 Task: Create a rule from the Recommended list, Task Added to this Project -> add SubTasks in the project ArtisanTech with SubTasks Gather and Analyse Requirements , Design and Implement Solution , System Test and UAT , Release to Production / Go Live
Action: Mouse moved to (66, 350)
Screenshot: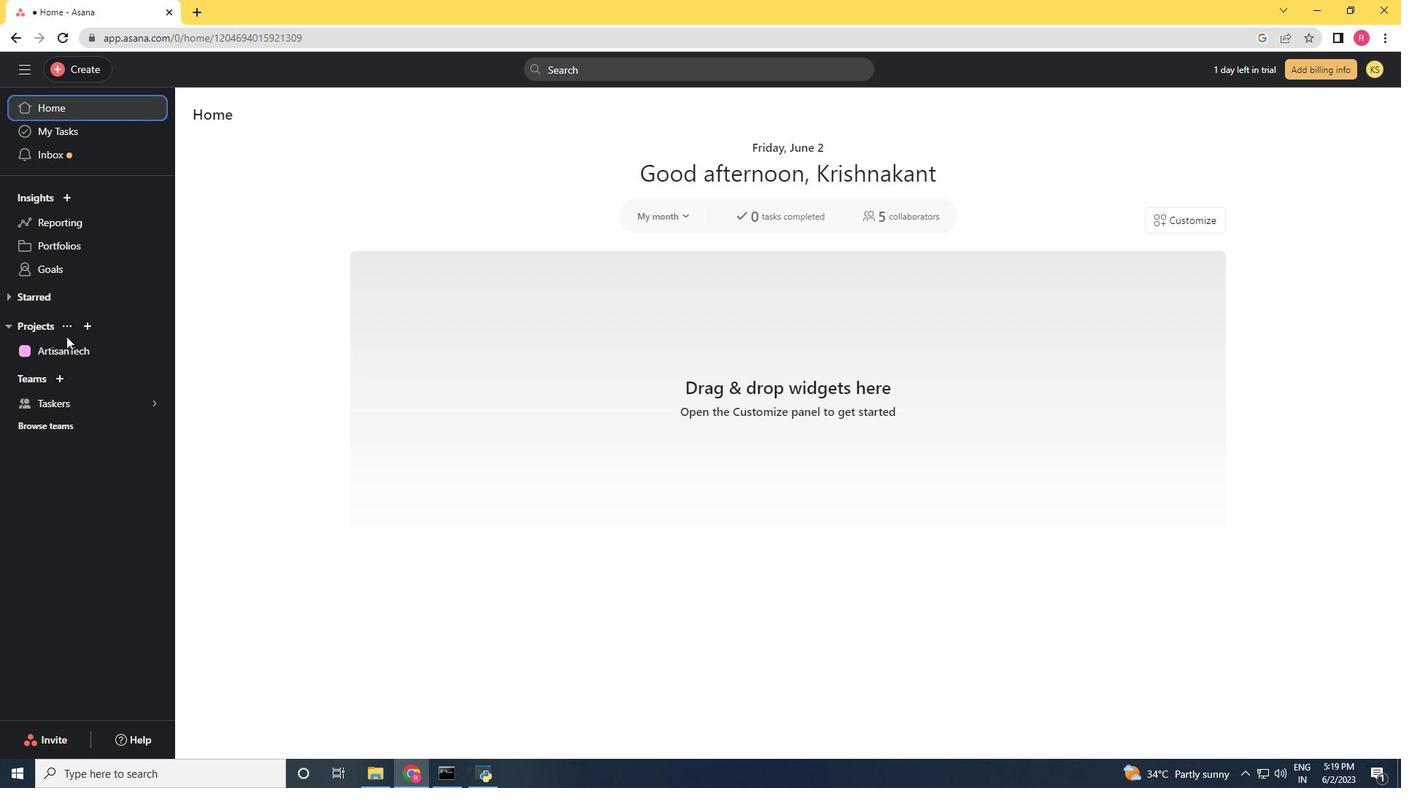 
Action: Mouse pressed left at (66, 350)
Screenshot: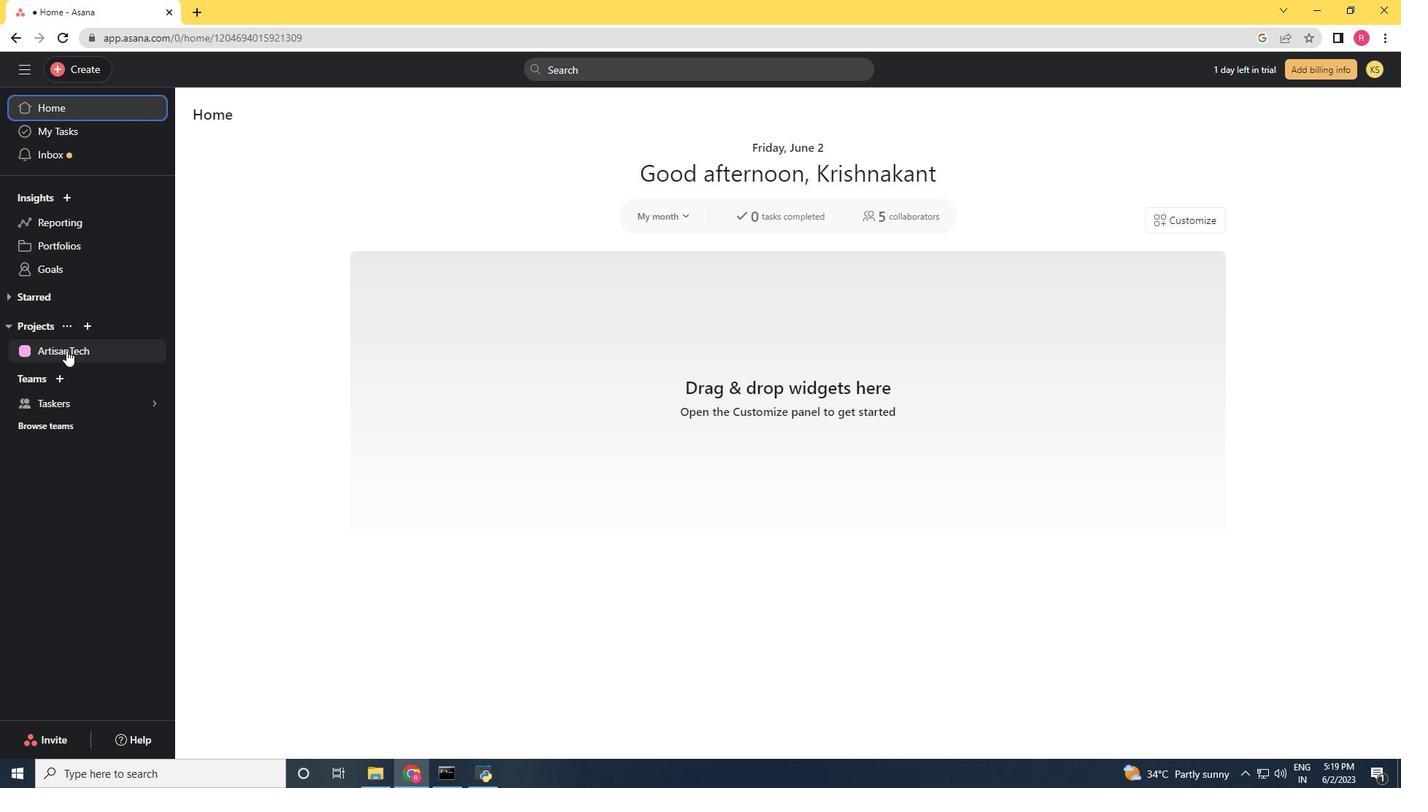 
Action: Mouse moved to (1339, 129)
Screenshot: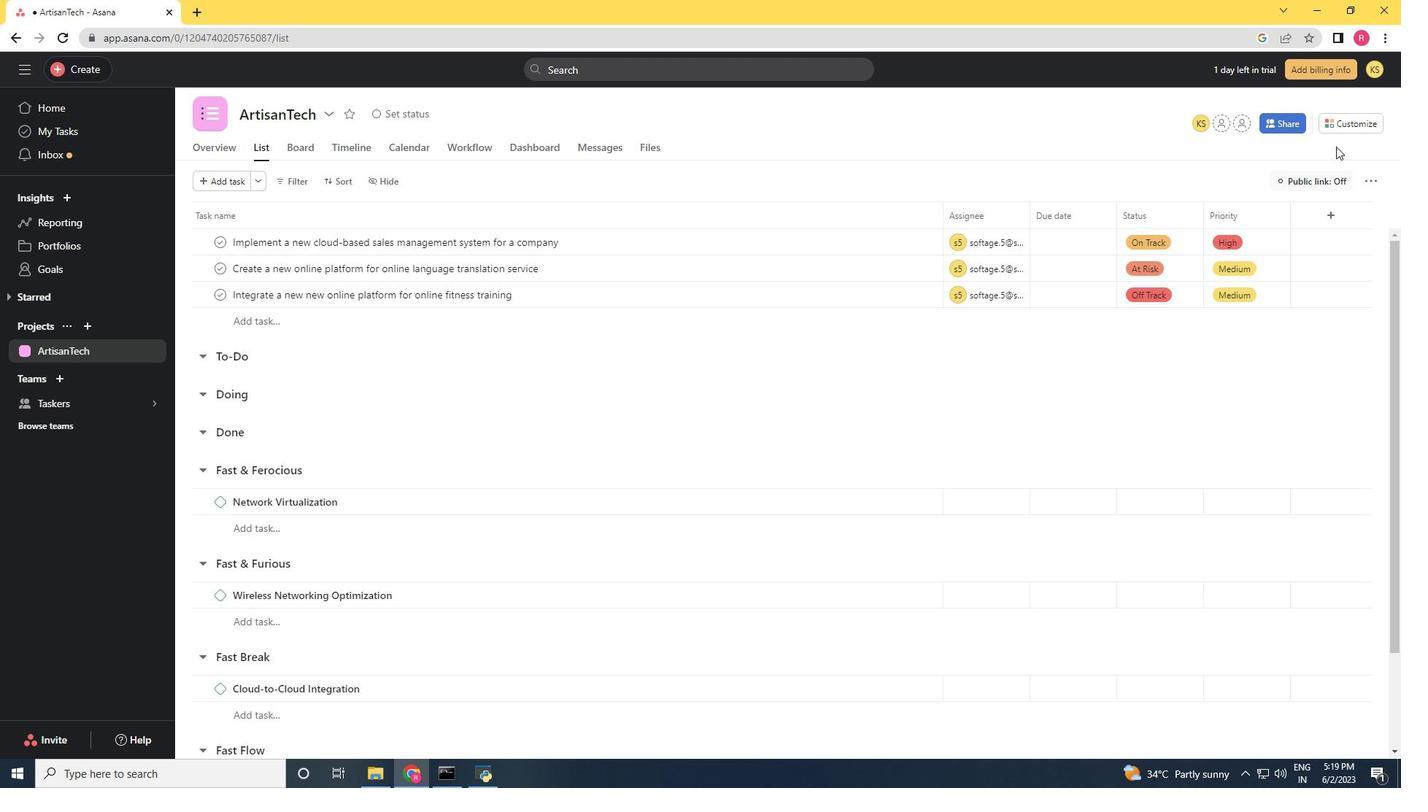 
Action: Mouse pressed left at (1339, 129)
Screenshot: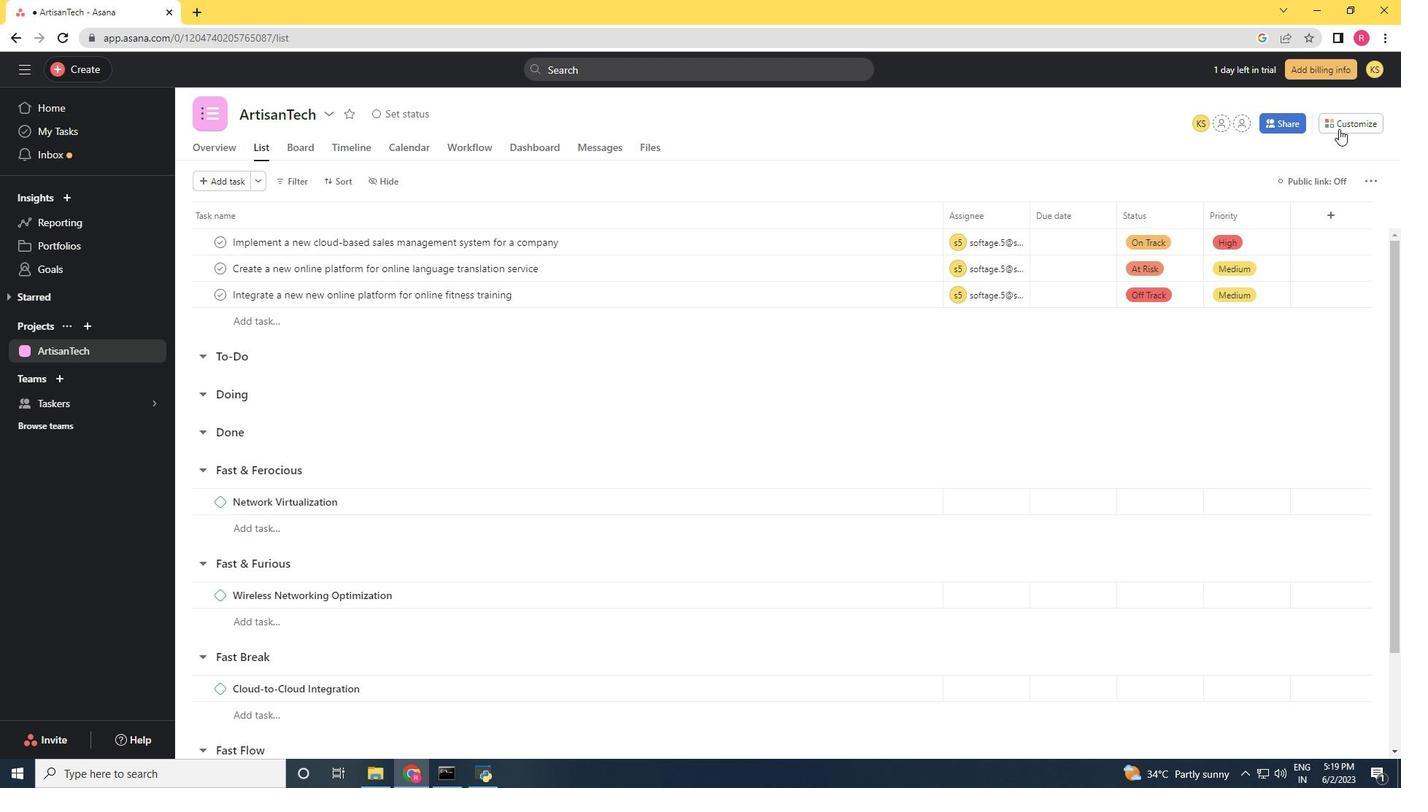 
Action: Mouse moved to (1091, 318)
Screenshot: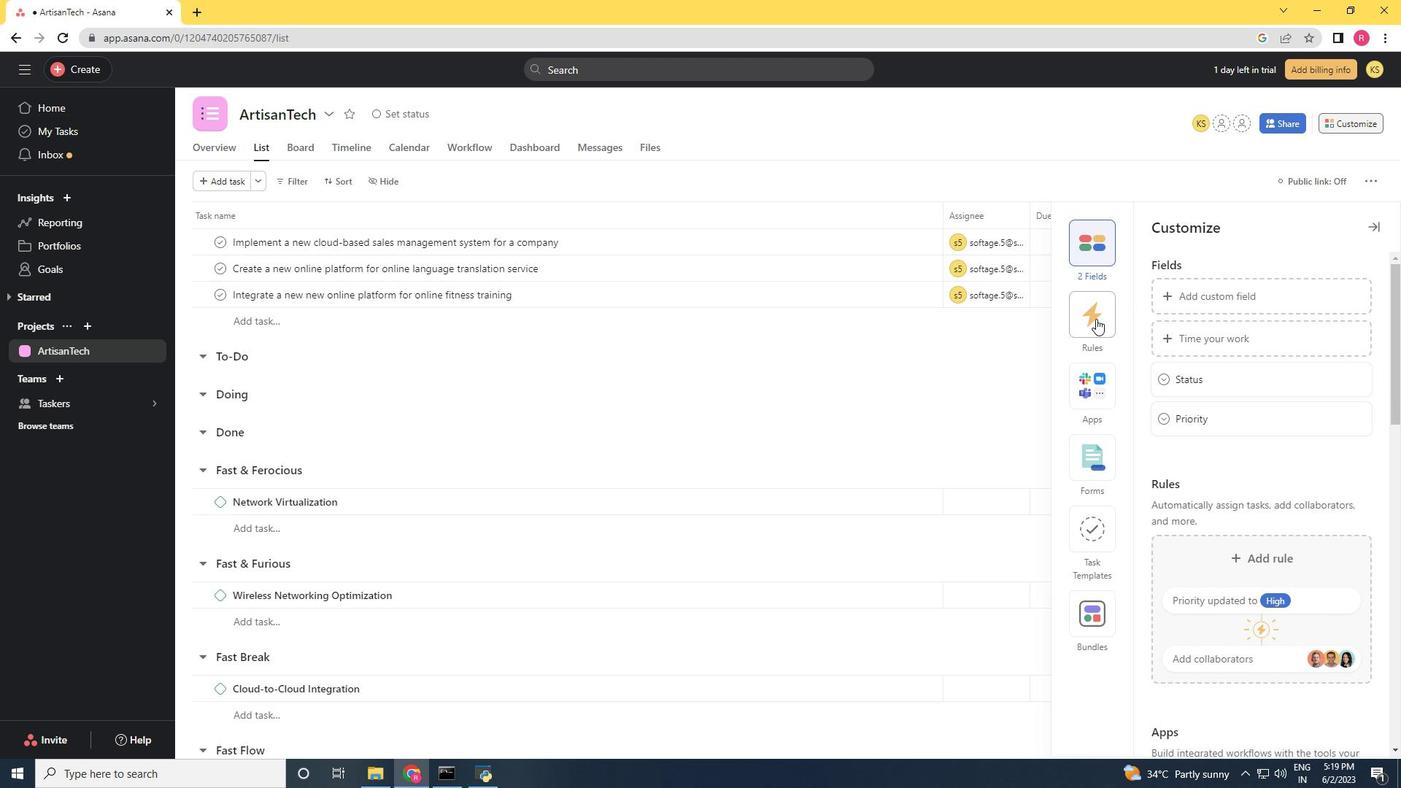 
Action: Mouse pressed left at (1091, 318)
Screenshot: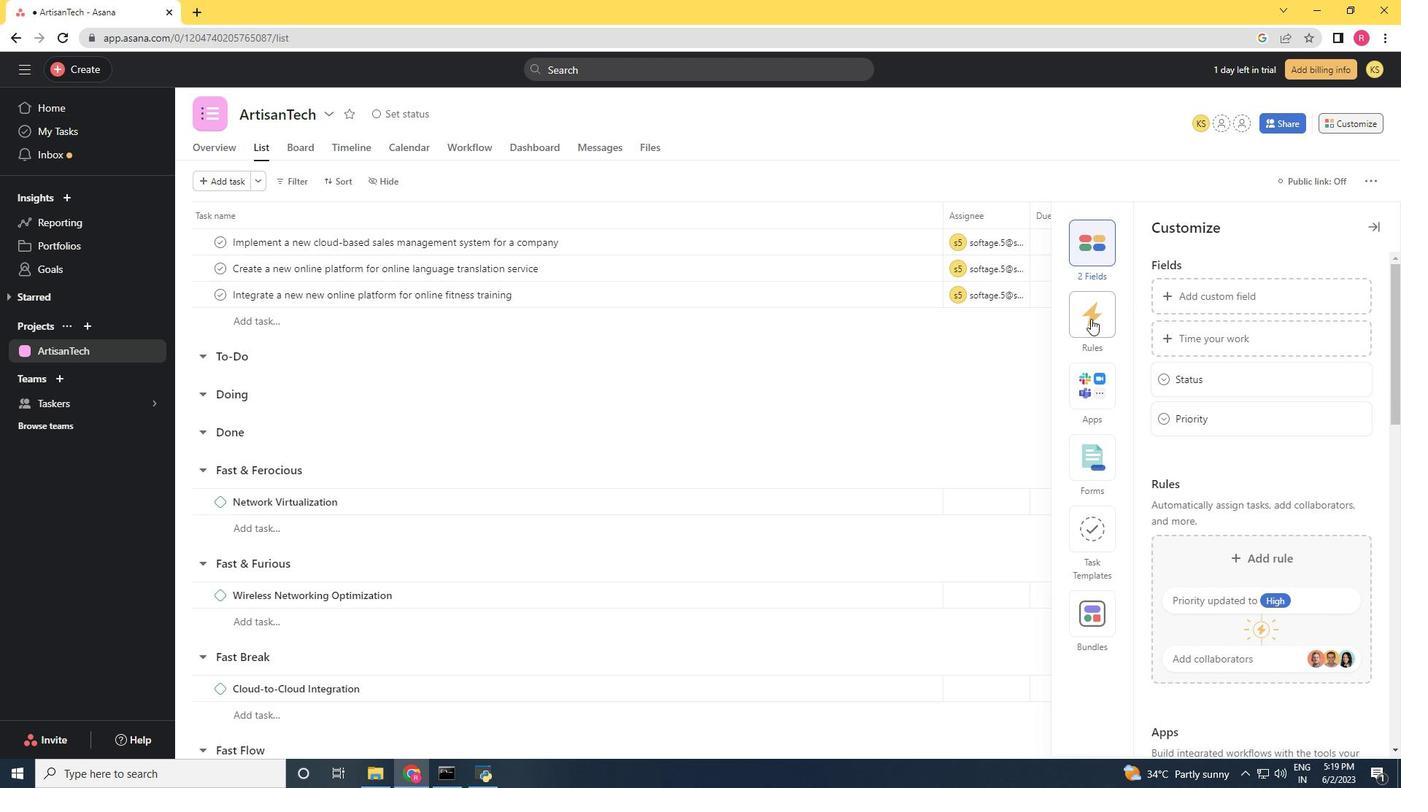 
Action: Mouse moved to (1215, 336)
Screenshot: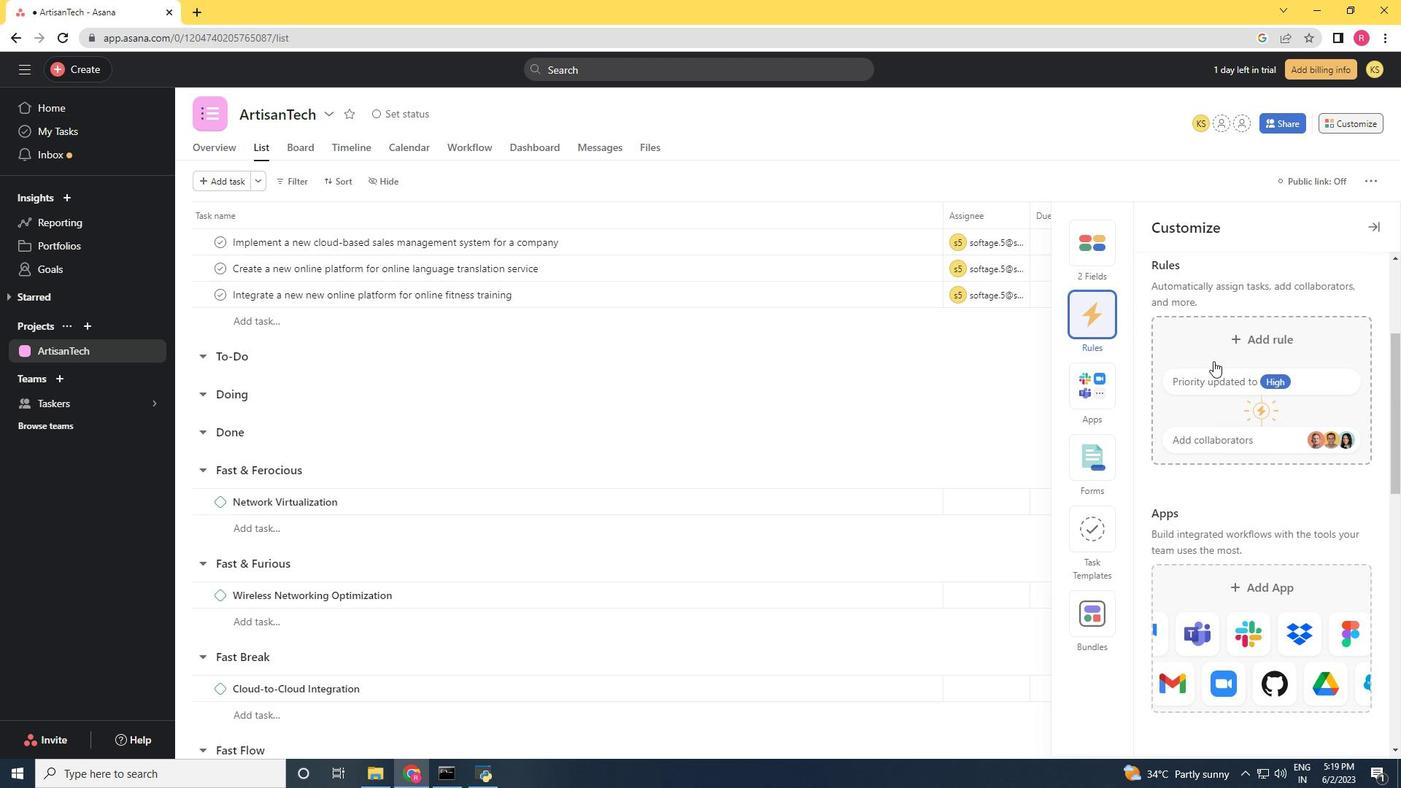 
Action: Mouse pressed left at (1215, 336)
Screenshot: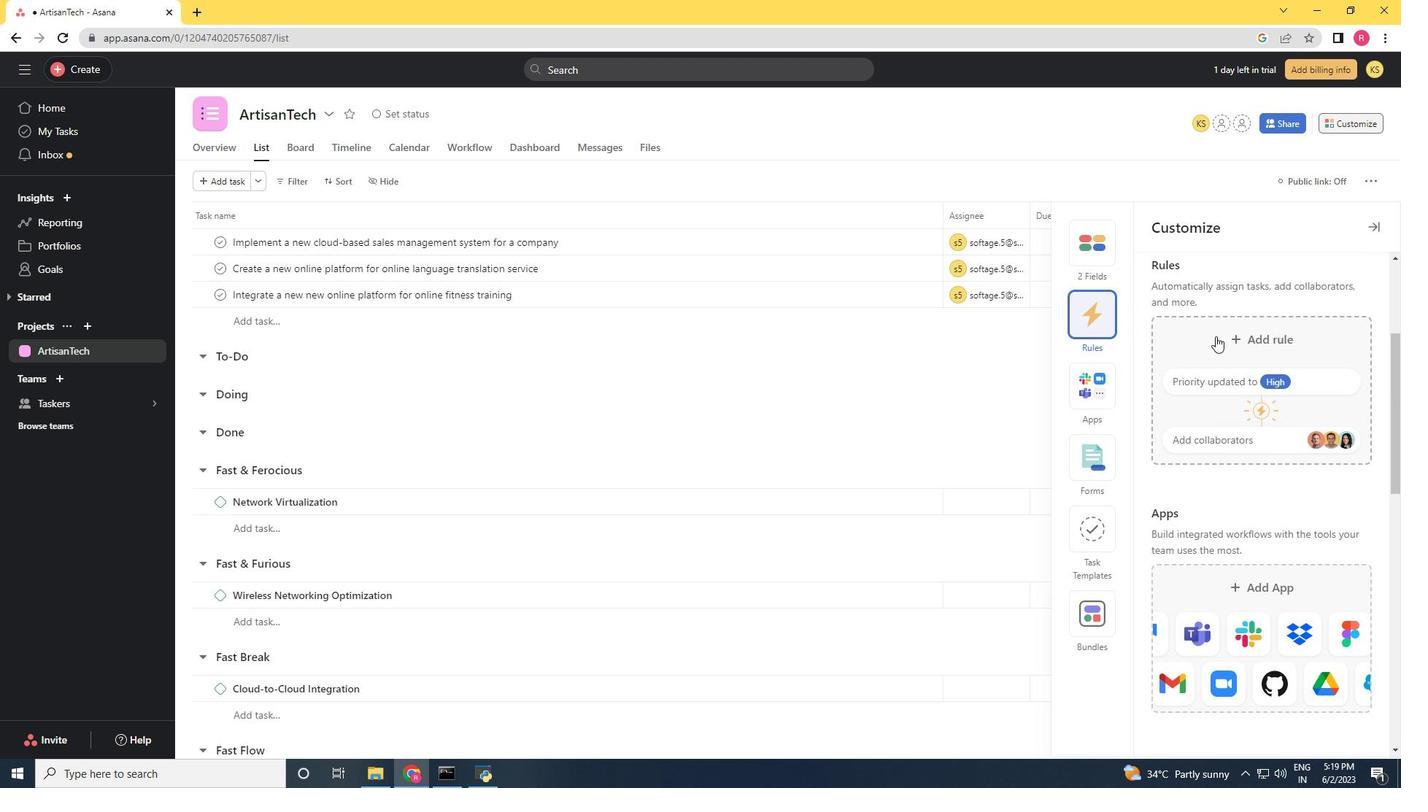 
Action: Mouse moved to (979, 250)
Screenshot: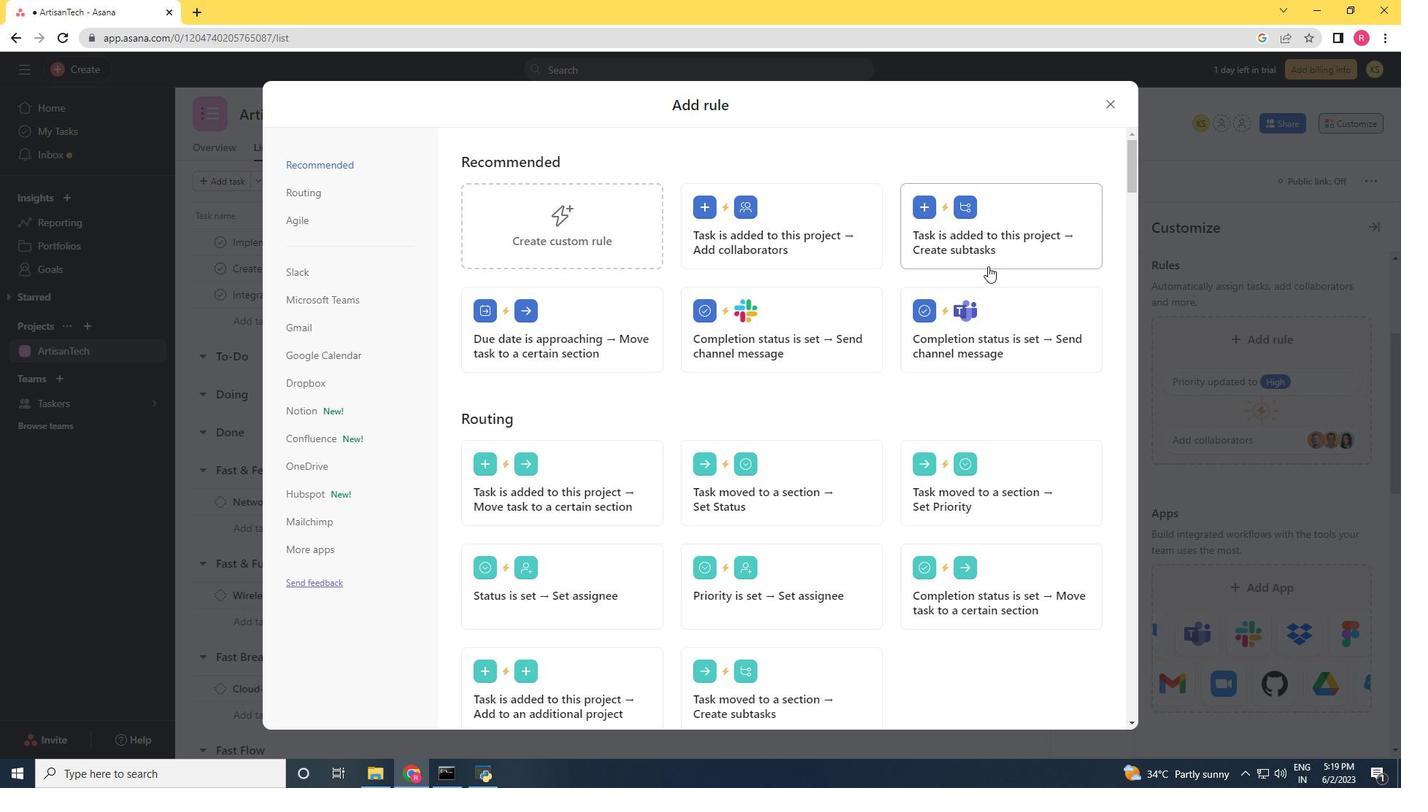 
Action: Mouse pressed left at (979, 250)
Screenshot: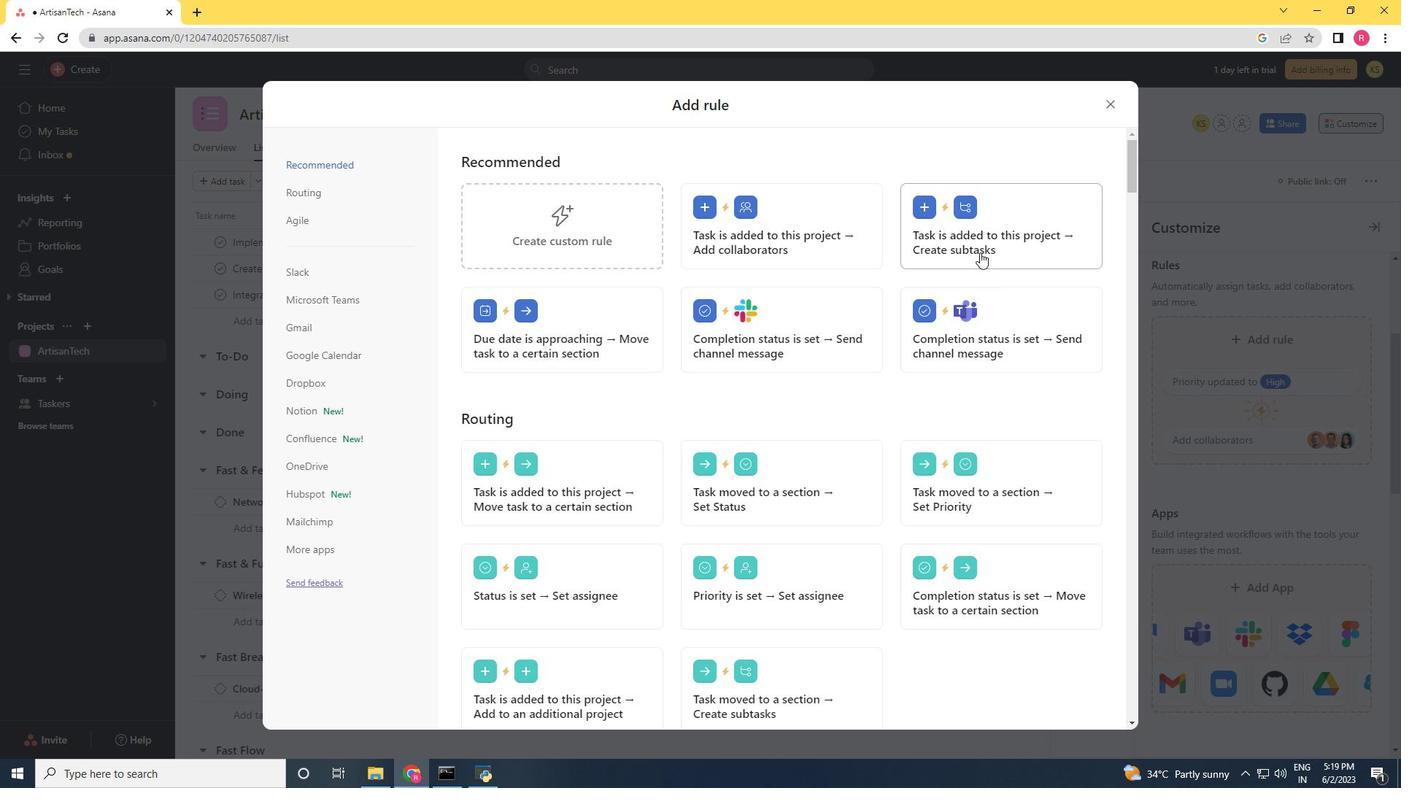 
Action: Mouse moved to (601, 271)
Screenshot: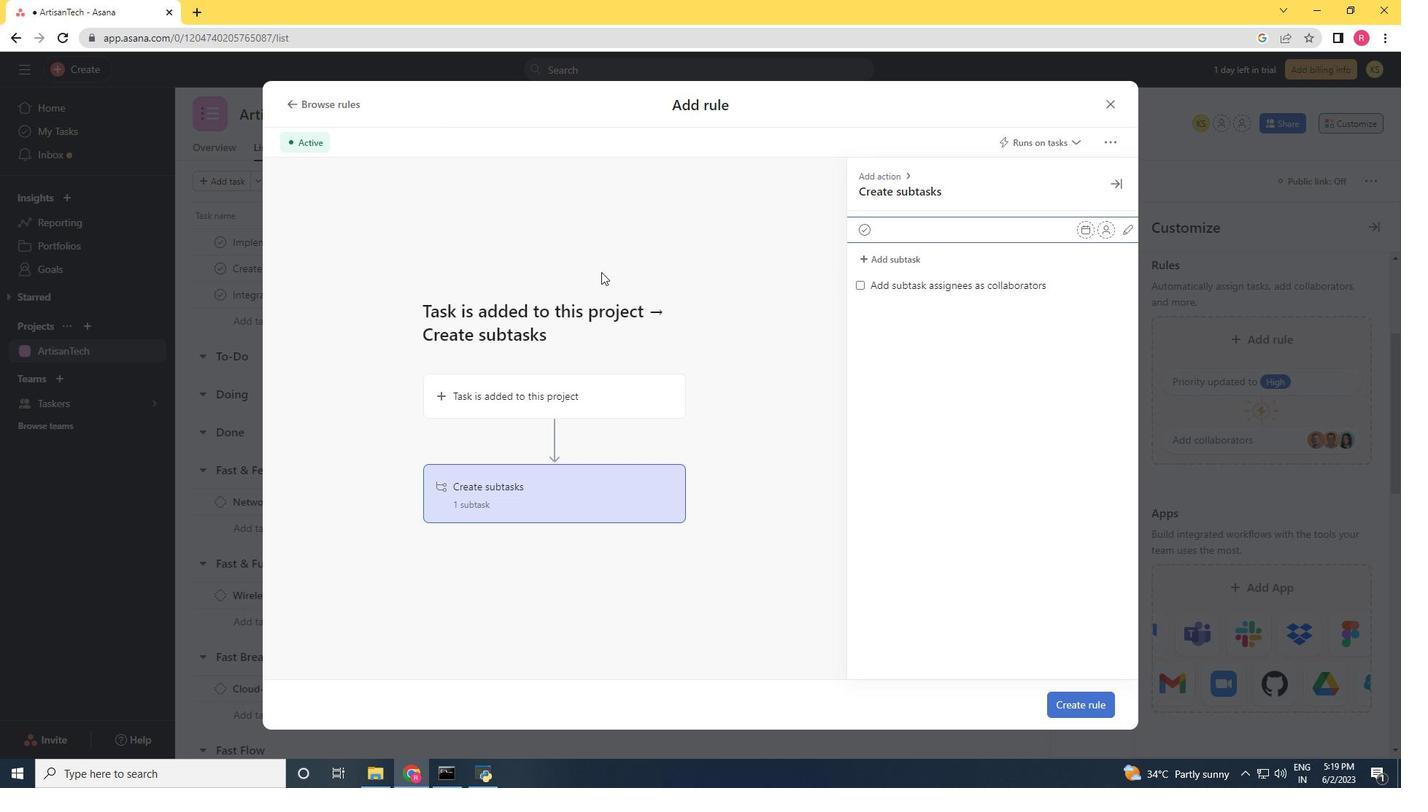 
Action: Key pressed <Key.shift><Key.shift>
Screenshot: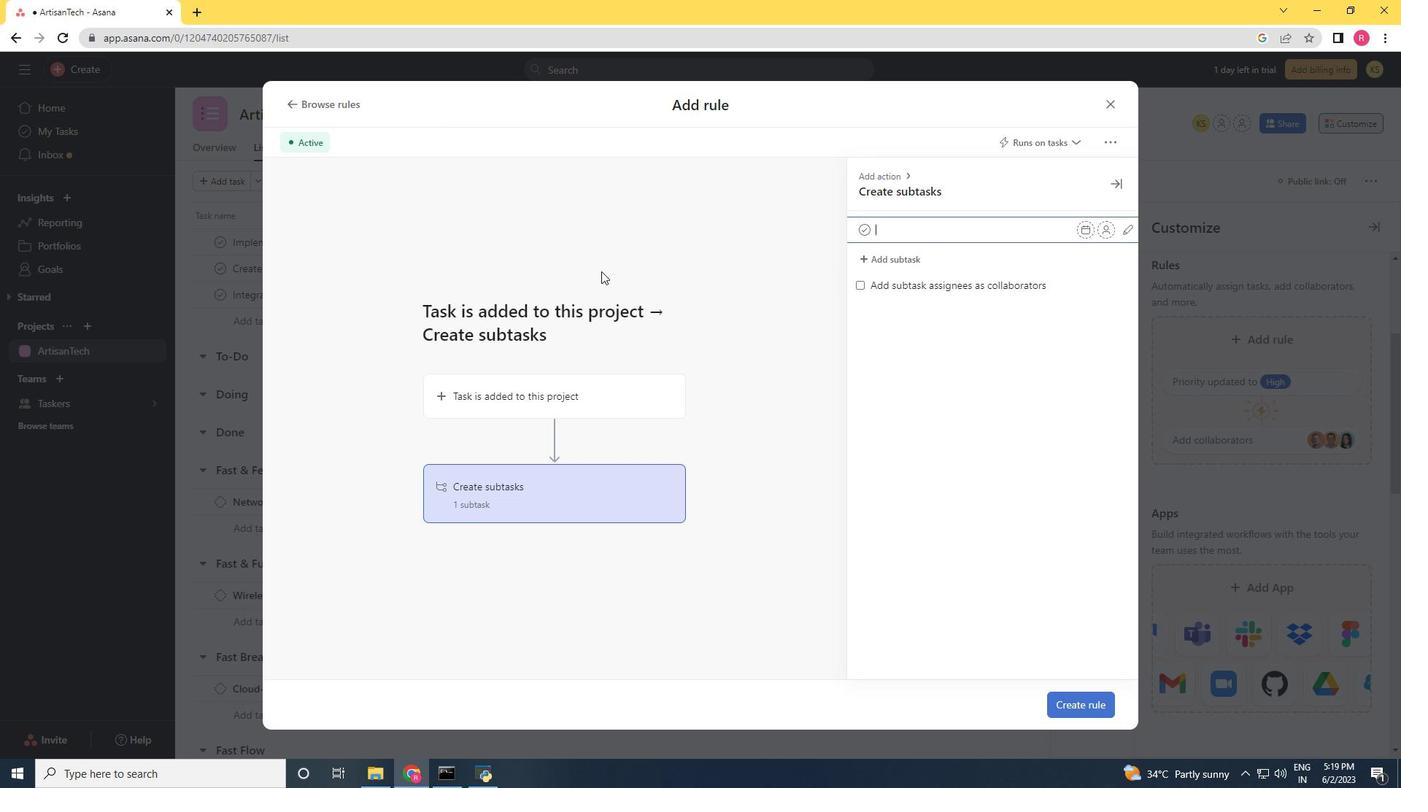 
Action: Mouse moved to (601, 271)
Screenshot: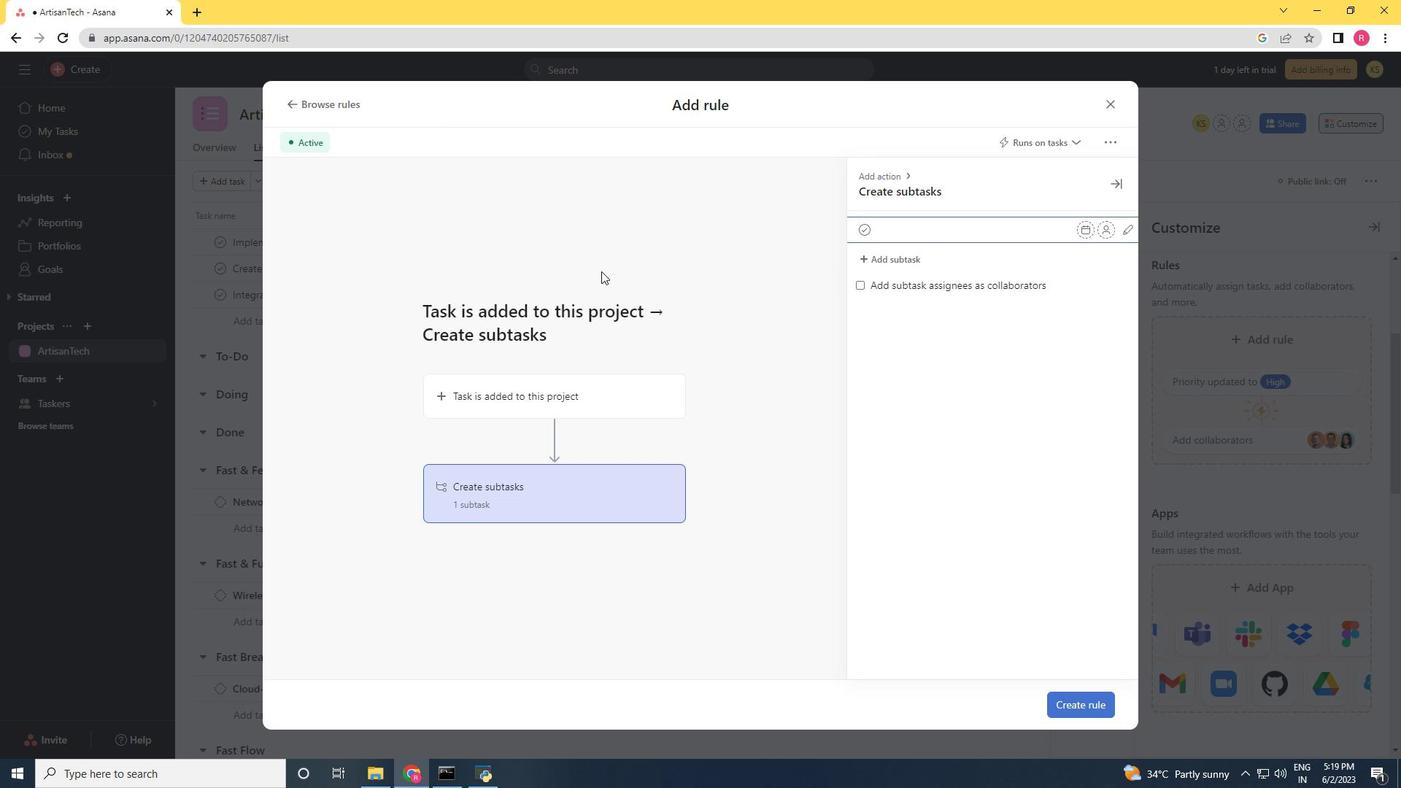 
Action: Key pressed Gather<Key.space>and<Key.space>a<Key.backspace><Key.shift>Analyse<Key.space><Key.shift><Key.shift><Key.shift><Key.shift><Key.shift><Key.shift><Key.shift>Requirements<Key.space><Key.enter><Key.shift>Design<Key.space>and<Key.space><Key.shift><Key.shift><Key.shift><Key.shift><Key.shift><Key.shift><Key.shift><Key.shift><Key.shift><Key.shift><Key.shift><Key.shift><Key.shift><Key.shift><Key.shift><Key.shift><Key.shift><Key.shift><Key.shift><Key.shift><Key.shift><Key.shift><Key.shift>Implement<Key.space><Key.shift>Solution<Key.enter><Key.shift>System<Key.space><Key.shift>Test<Key.space>and<Key.space><Key.shift>UAT<Key.enter><Key.shift>Release<Key.space>to<Key.space><Key.shift>Production<Key.space><Key.shift_r>?<Key.shift_r><Key.backspace>/<Key.space><Key.shift>Go<Key.space><Key.shift>Live
Screenshot: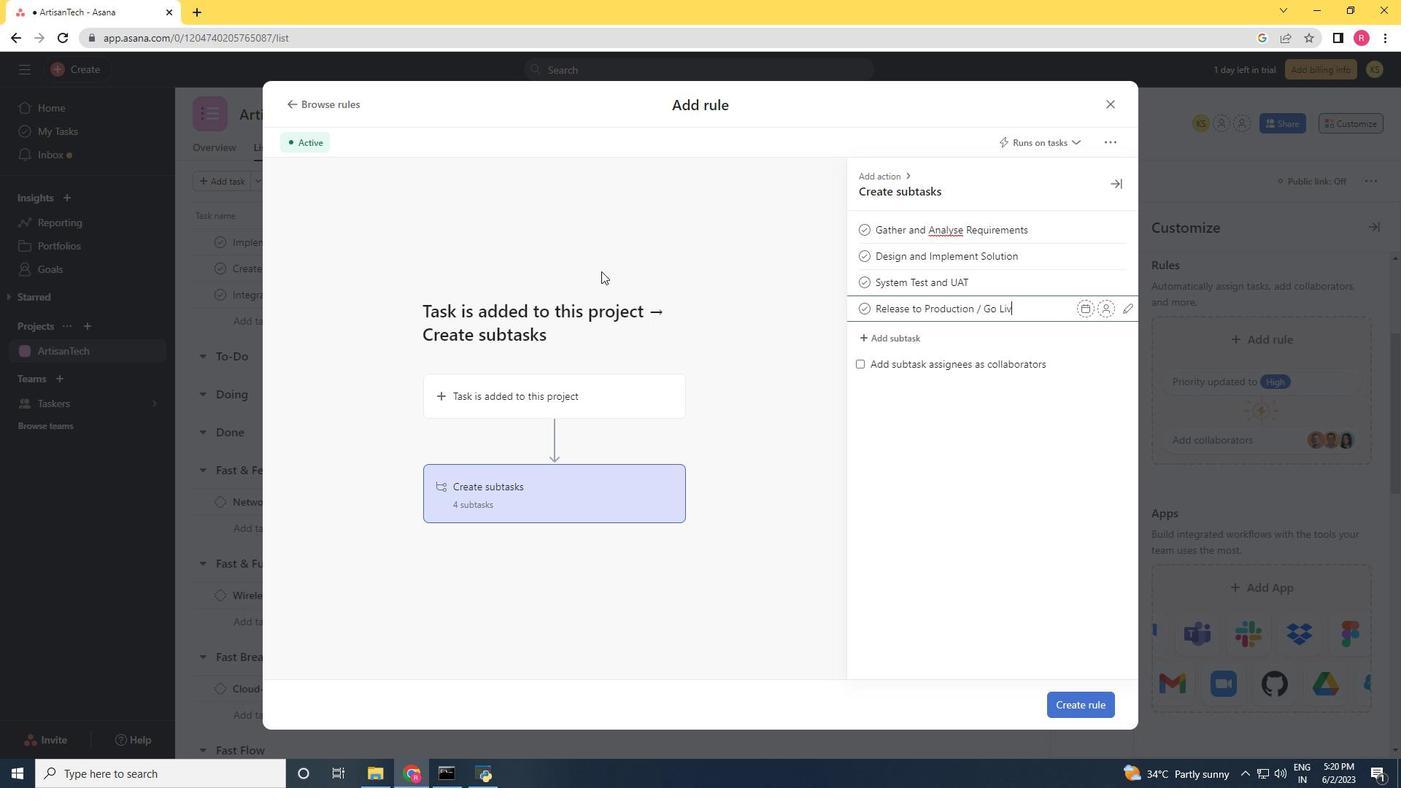 
Action: Mouse moved to (1080, 702)
Screenshot: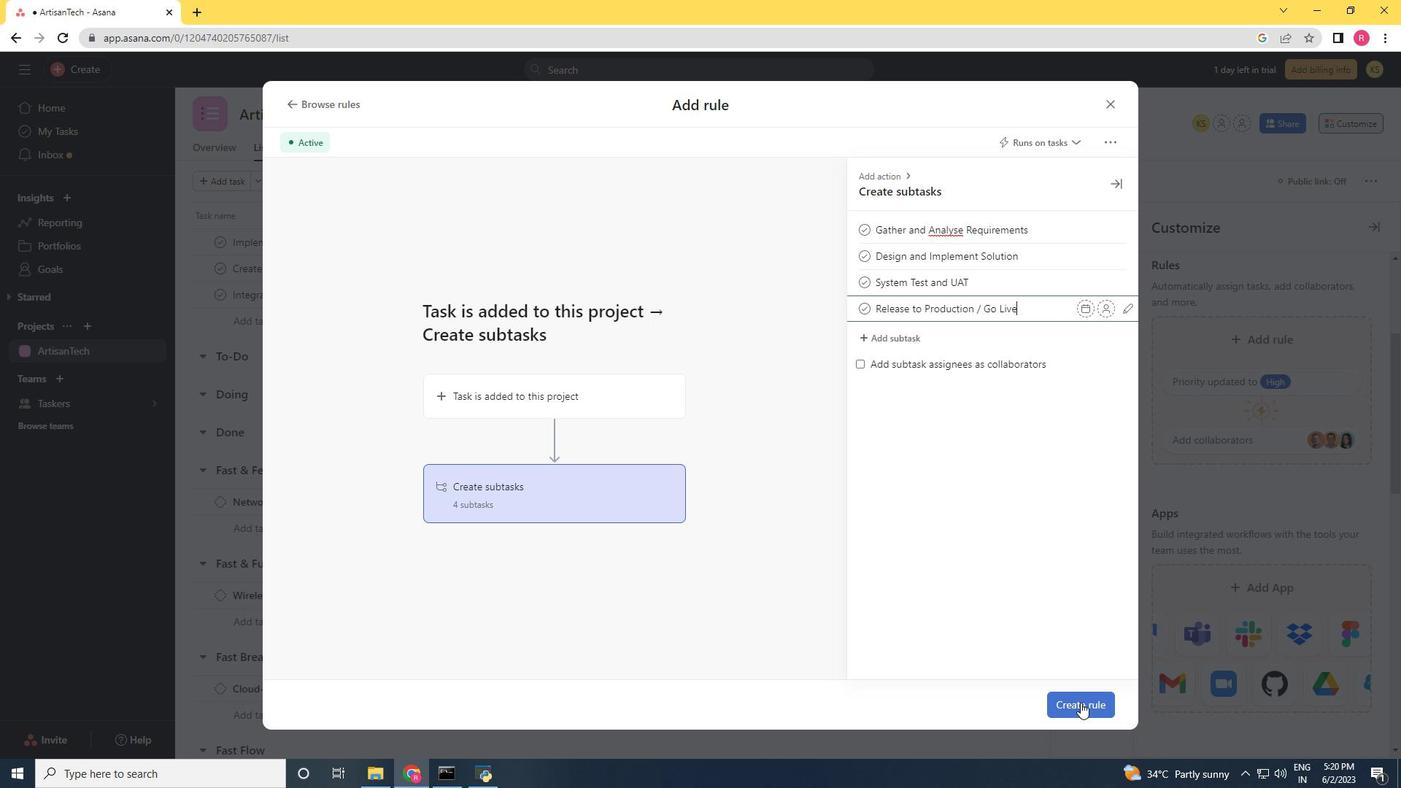 
Action: Mouse pressed left at (1080, 702)
Screenshot: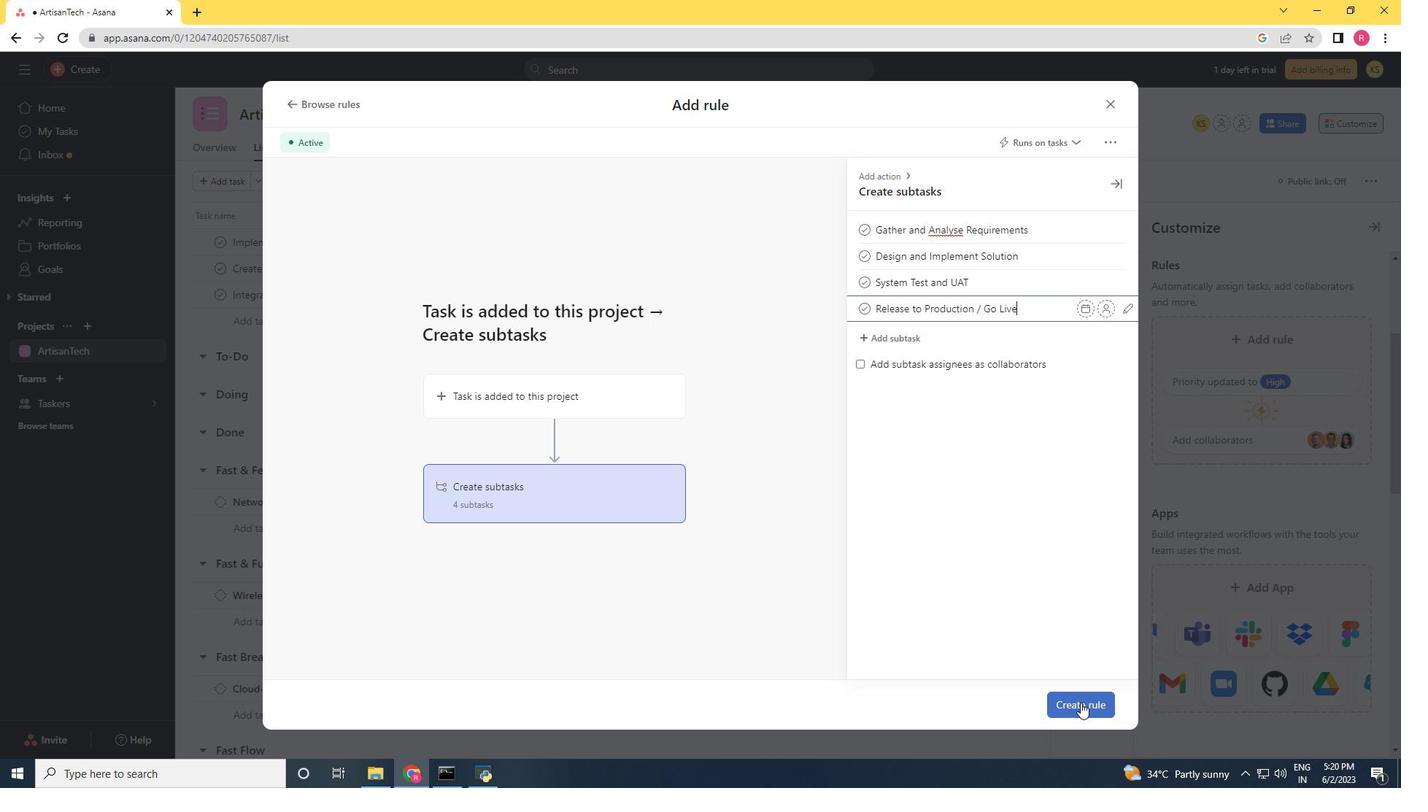 
Action: Mouse moved to (929, 626)
Screenshot: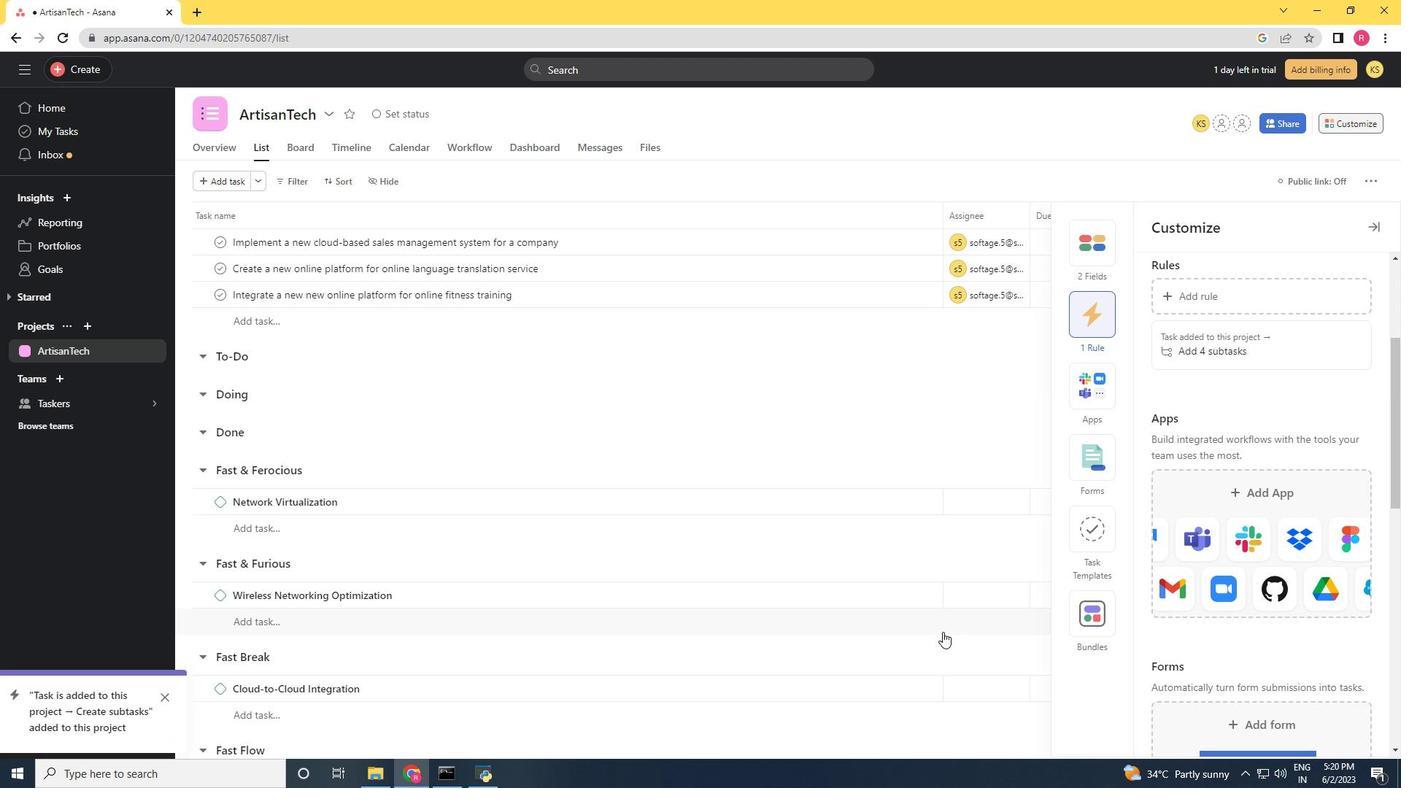 
